 Task: Select workspace type "Education".
Action: Mouse pressed left at (364, 228)
Screenshot: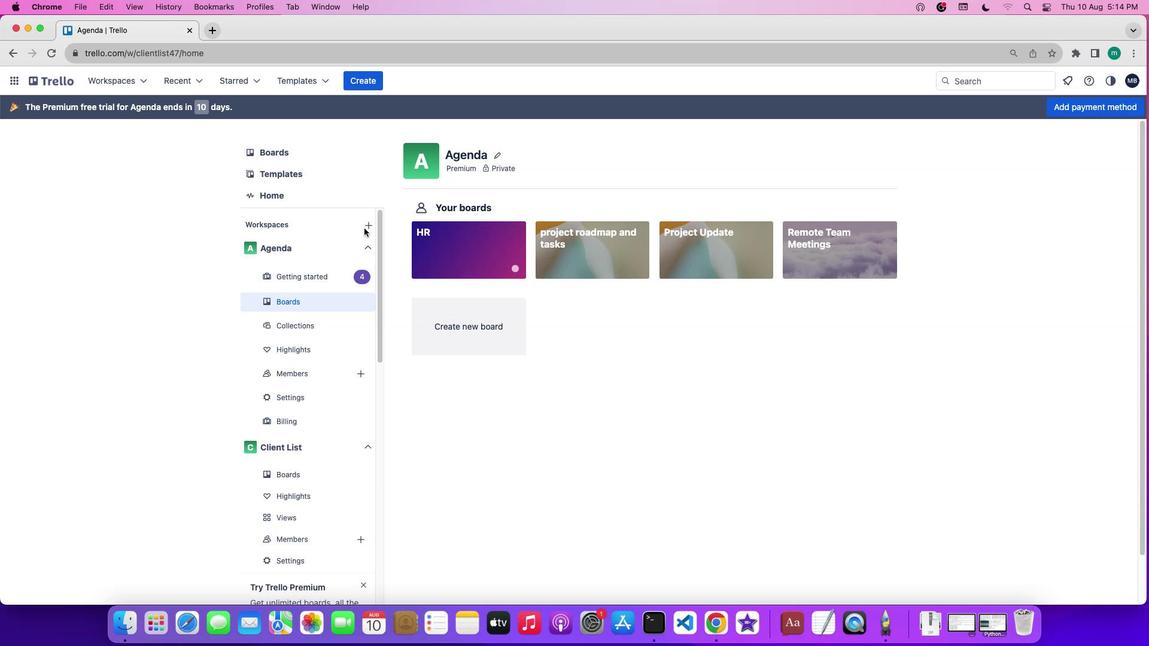 
Action: Mouse pressed left at (364, 228)
Screenshot: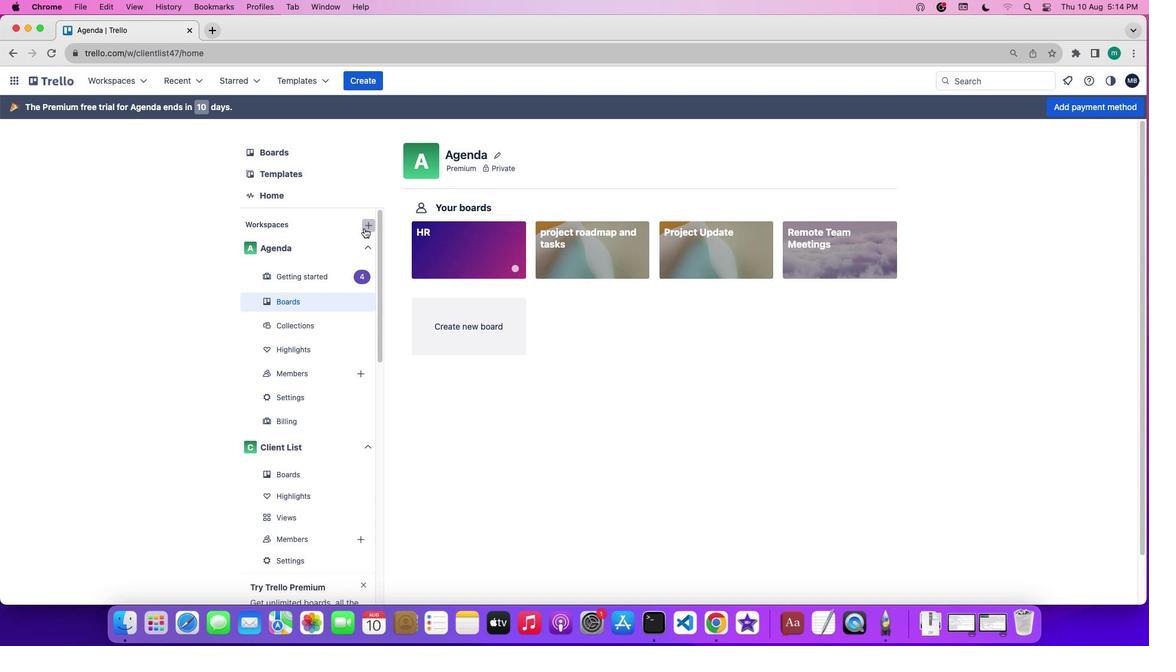 
Action: Mouse moved to (403, 309)
Screenshot: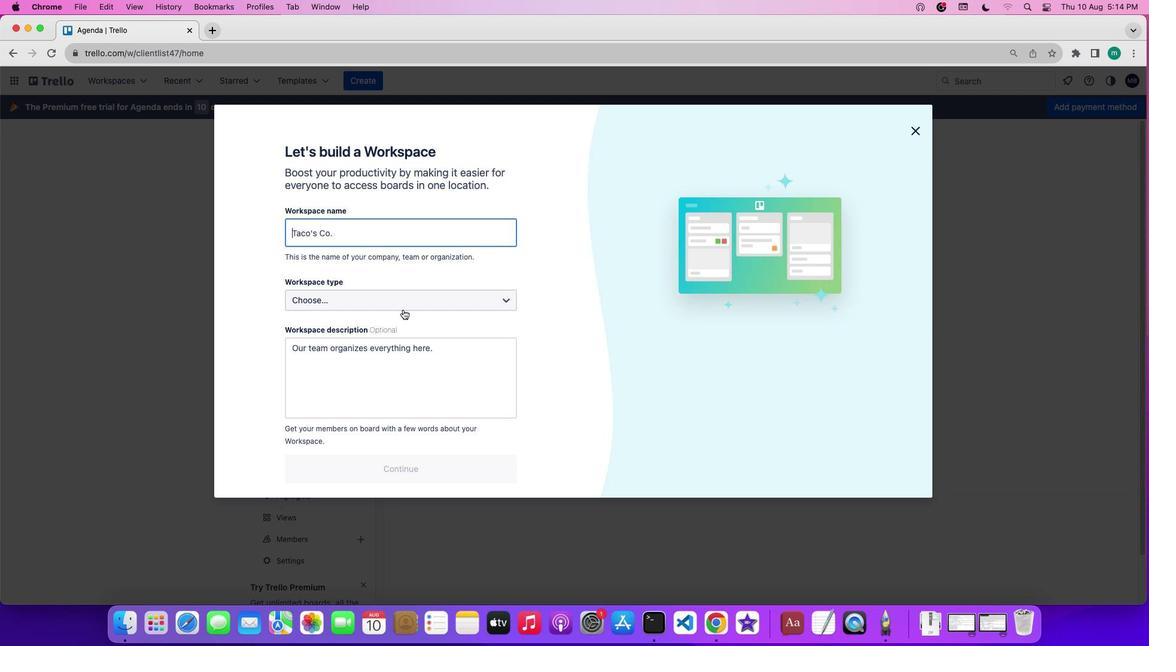 
Action: Mouse pressed left at (403, 309)
Screenshot: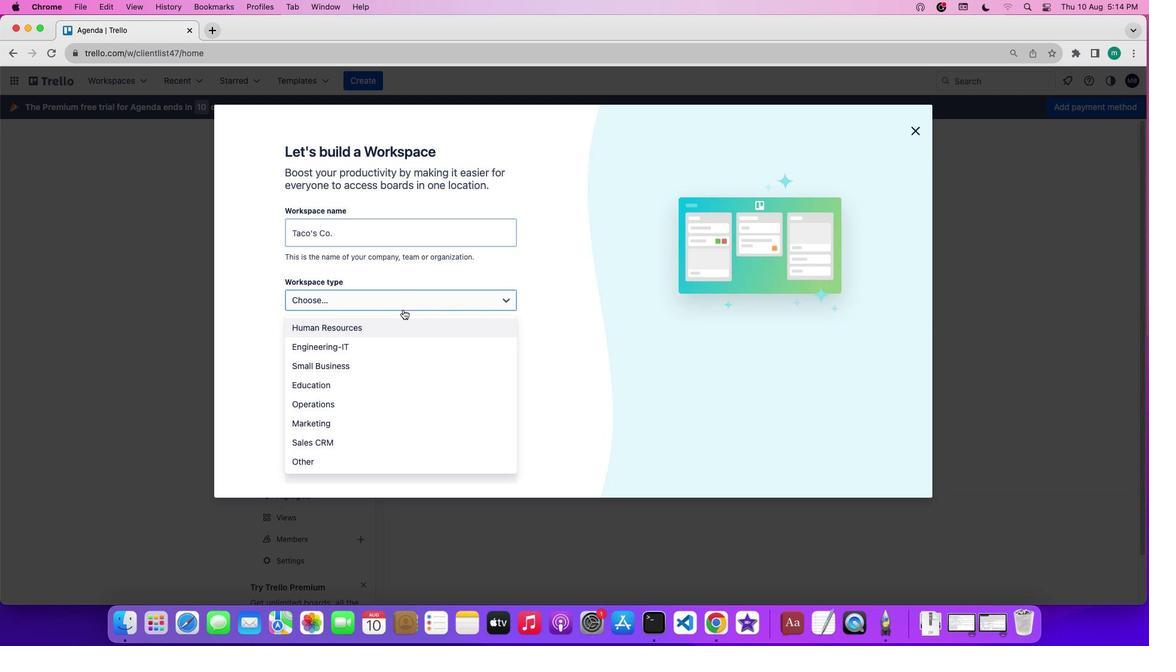 
Action: Mouse moved to (381, 377)
Screenshot: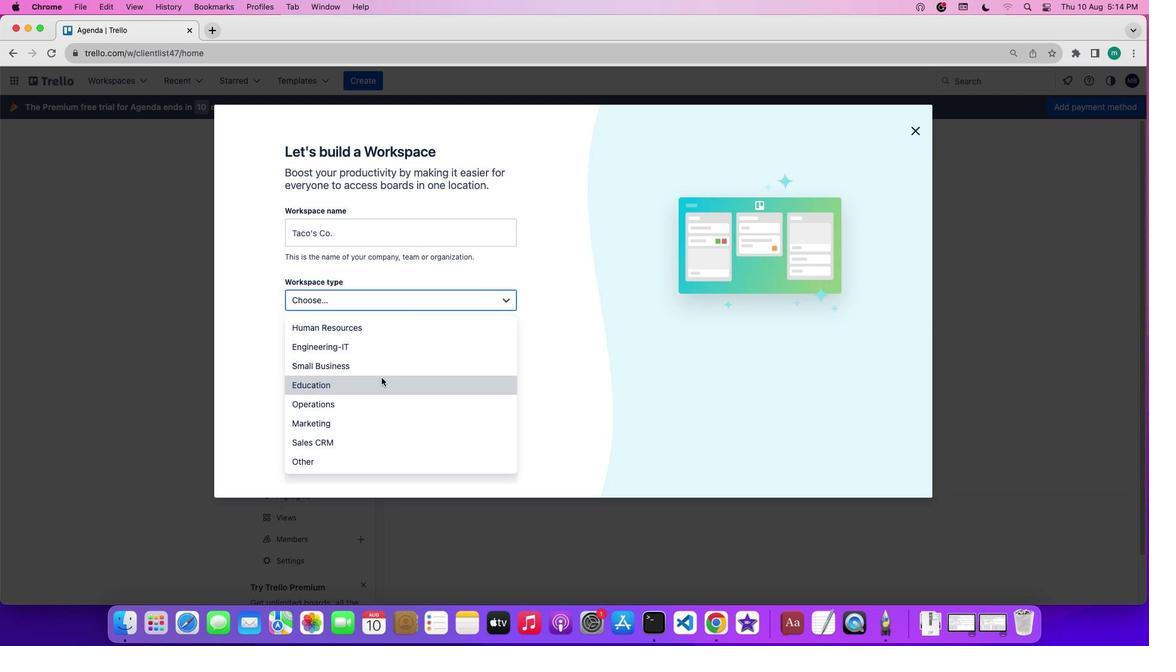 
Action: Mouse pressed left at (381, 377)
Screenshot: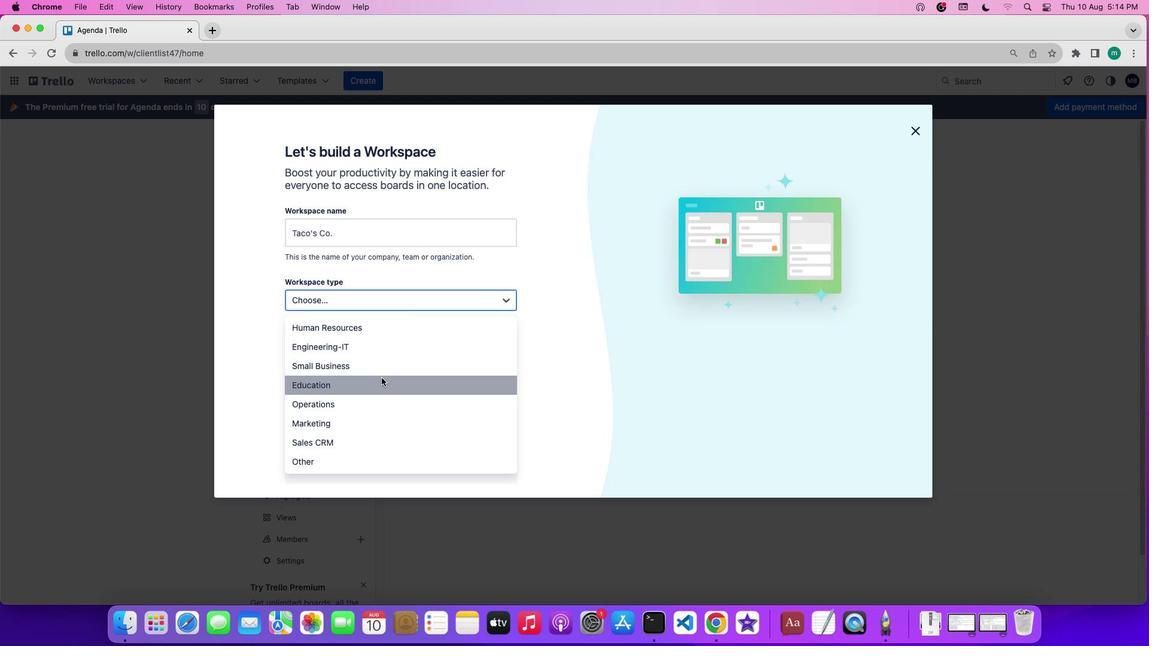 
